 Task: Change the latency of the network throttling profile "Fast 5Ghz" to "11 ms".
Action: Mouse moved to (1350, 37)
Screenshot: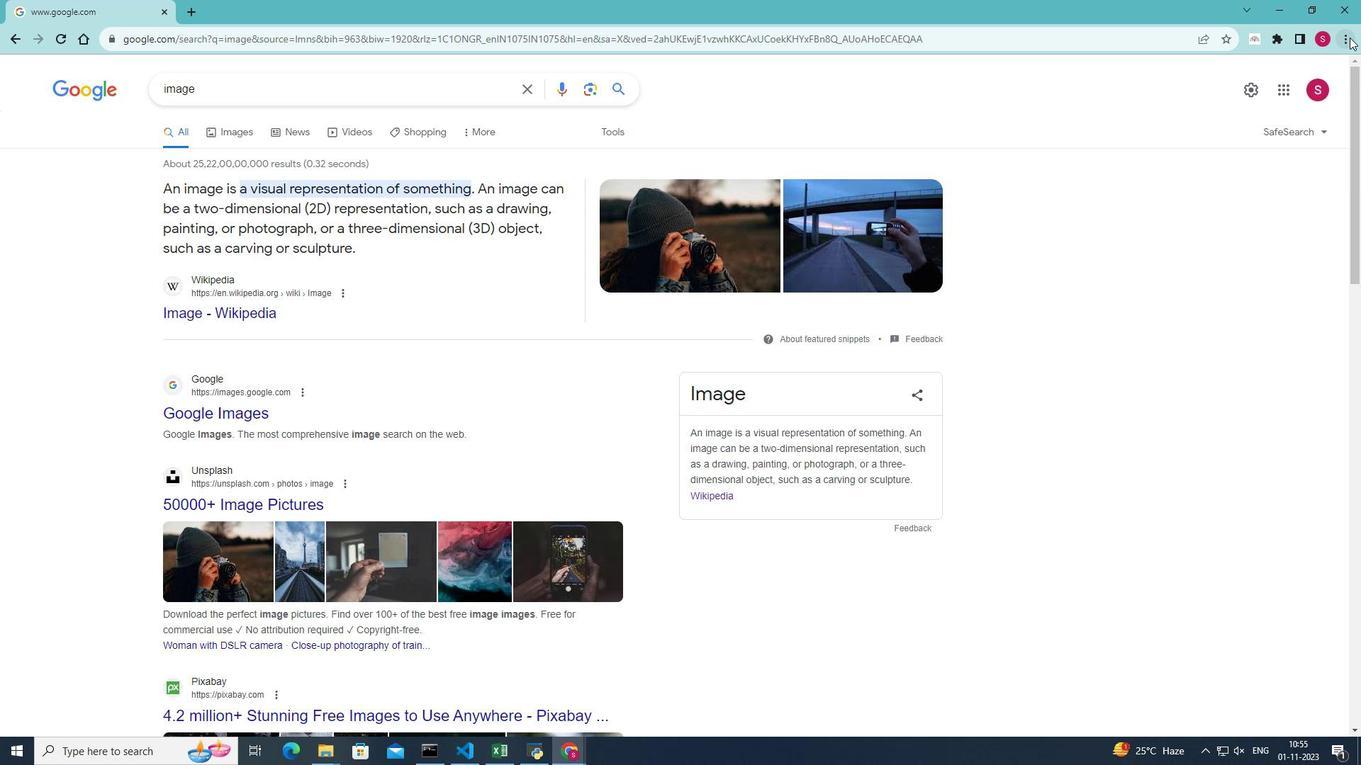 
Action: Mouse pressed left at (1350, 37)
Screenshot: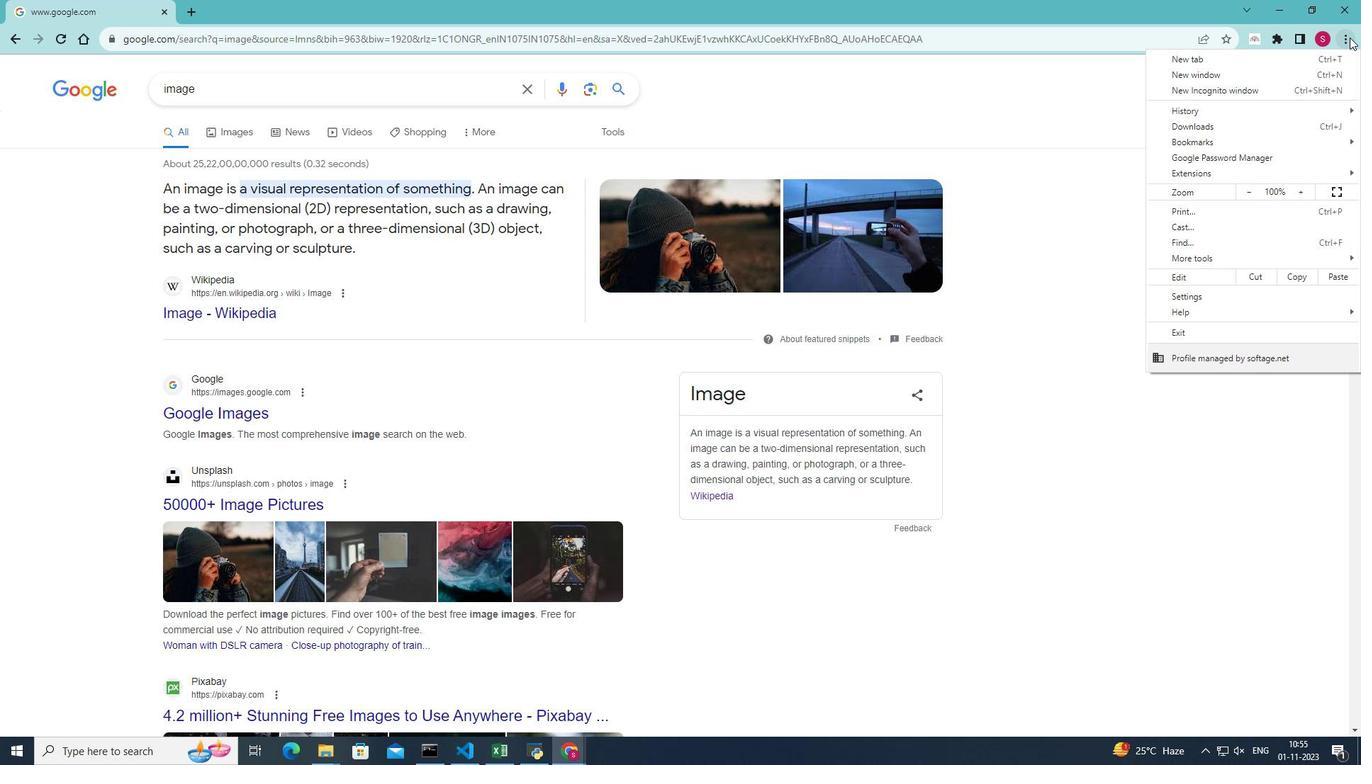 
Action: Mouse moved to (1214, 251)
Screenshot: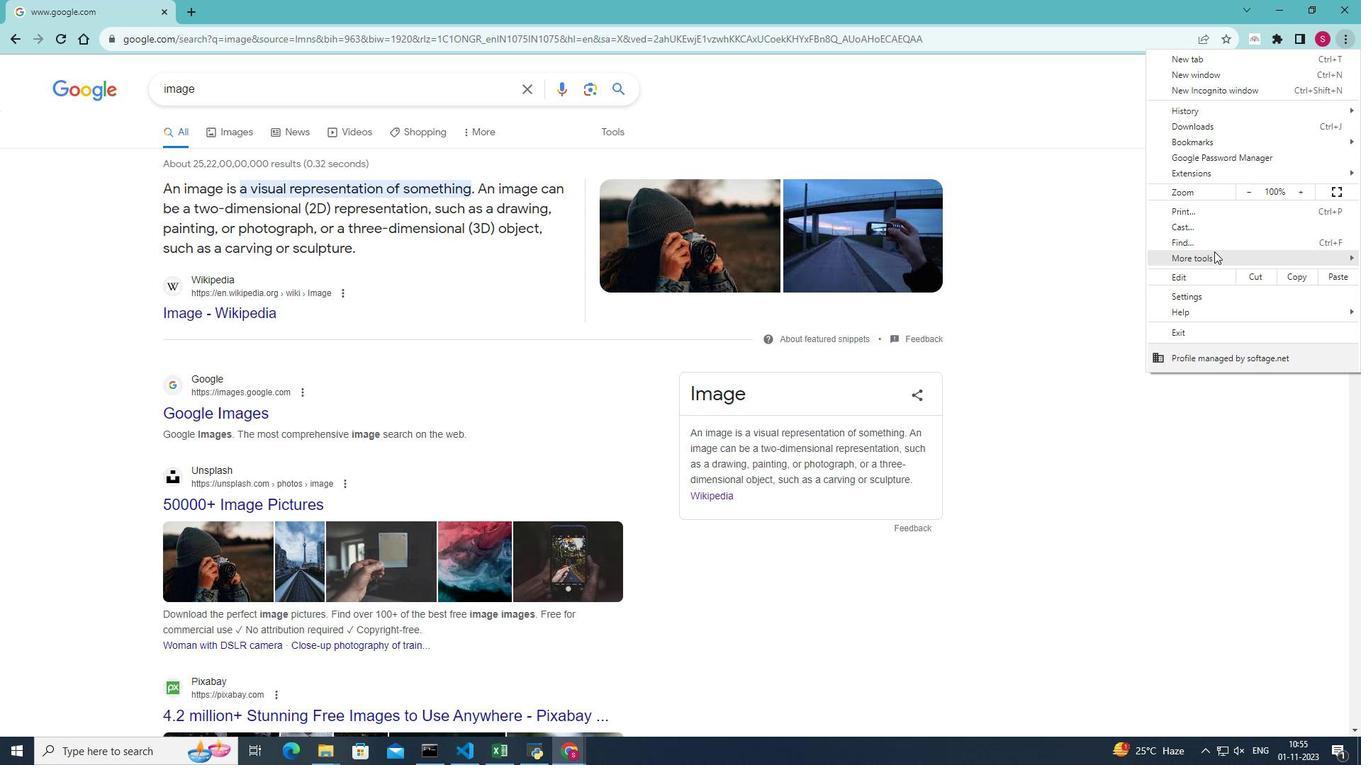 
Action: Mouse pressed left at (1214, 251)
Screenshot: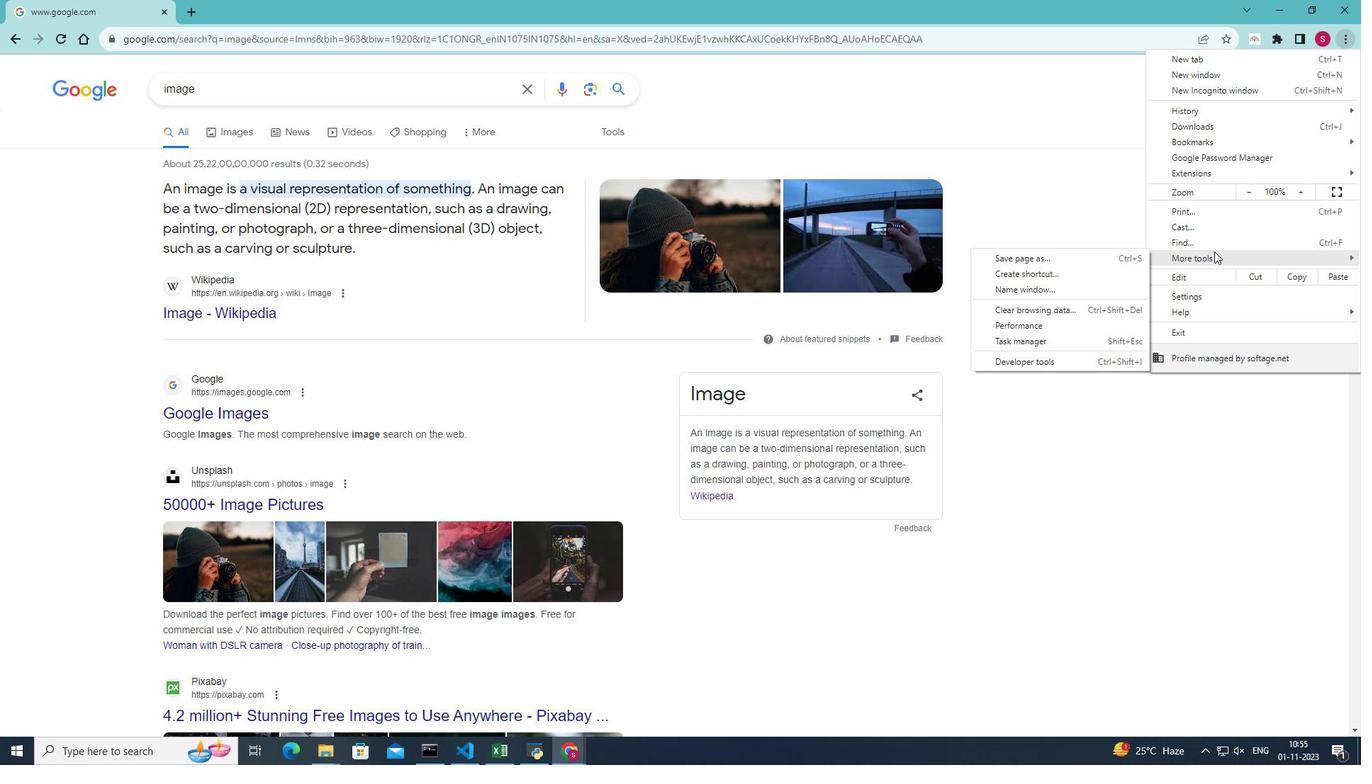 
Action: Mouse moved to (1071, 360)
Screenshot: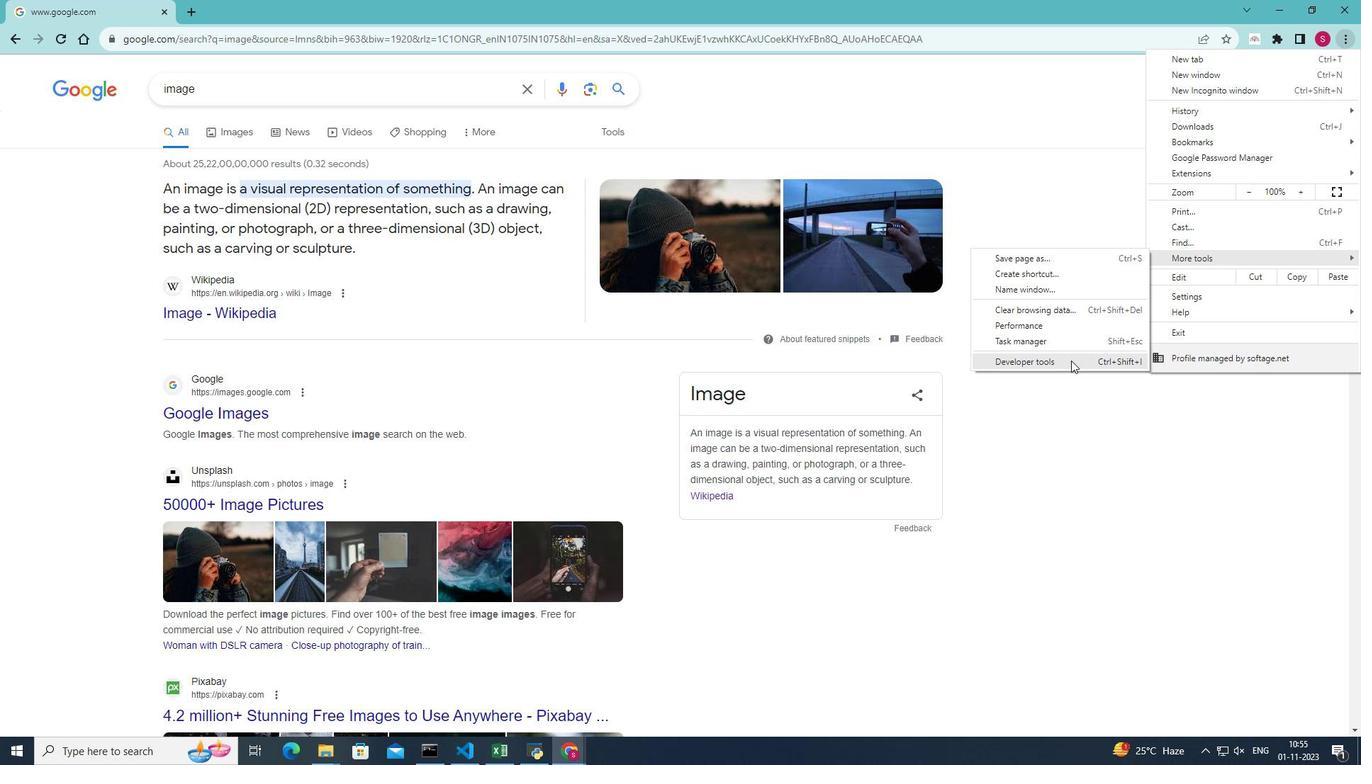 
Action: Mouse pressed left at (1071, 360)
Screenshot: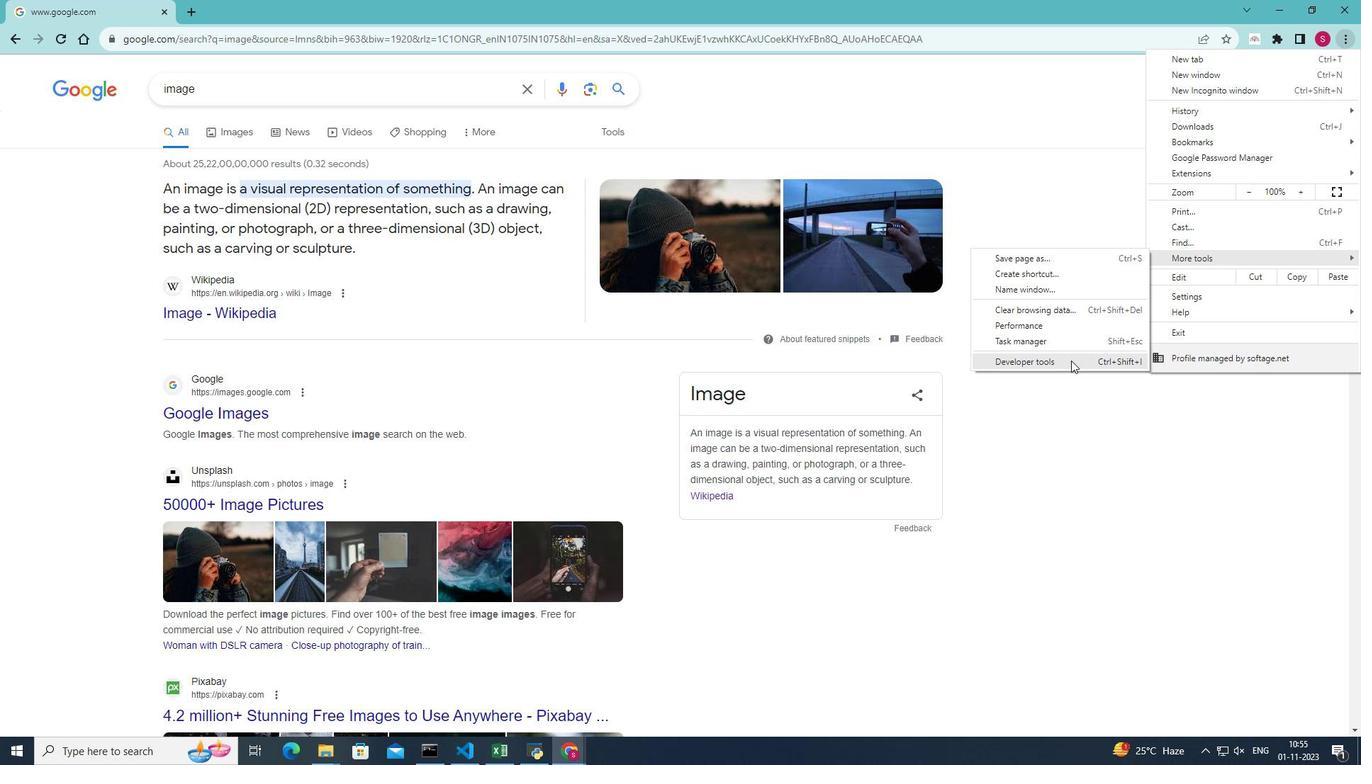 
Action: Mouse moved to (1169, 63)
Screenshot: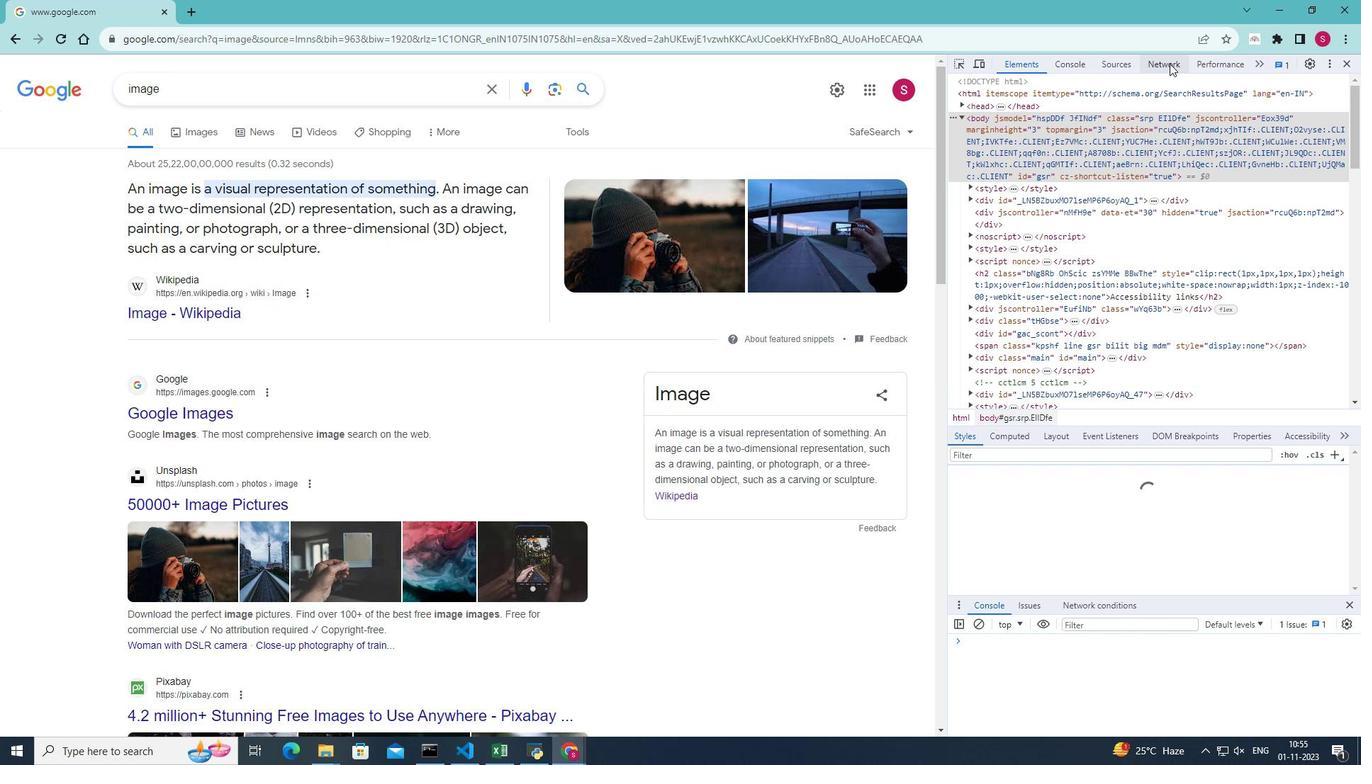 
Action: Mouse pressed left at (1169, 63)
Screenshot: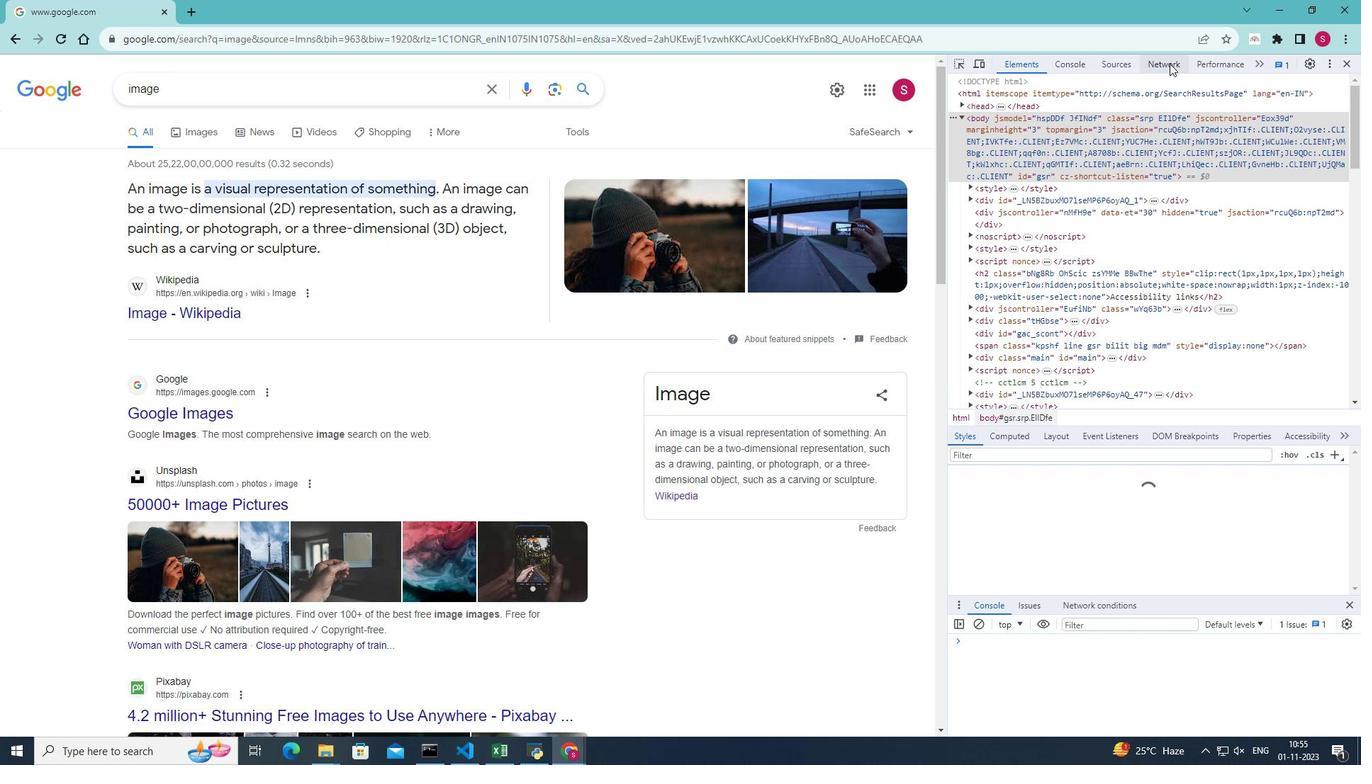 
Action: Mouse moved to (1239, 83)
Screenshot: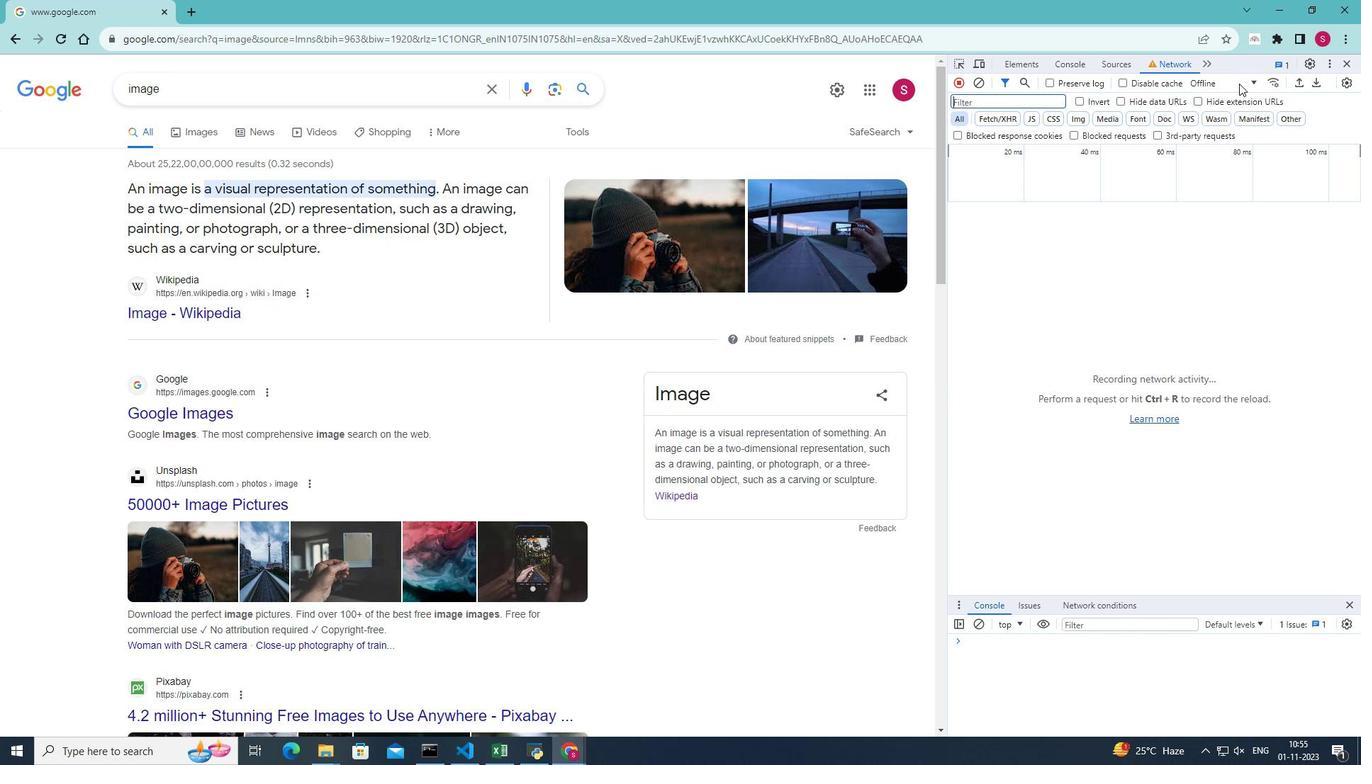 
Action: Mouse pressed left at (1239, 83)
Screenshot: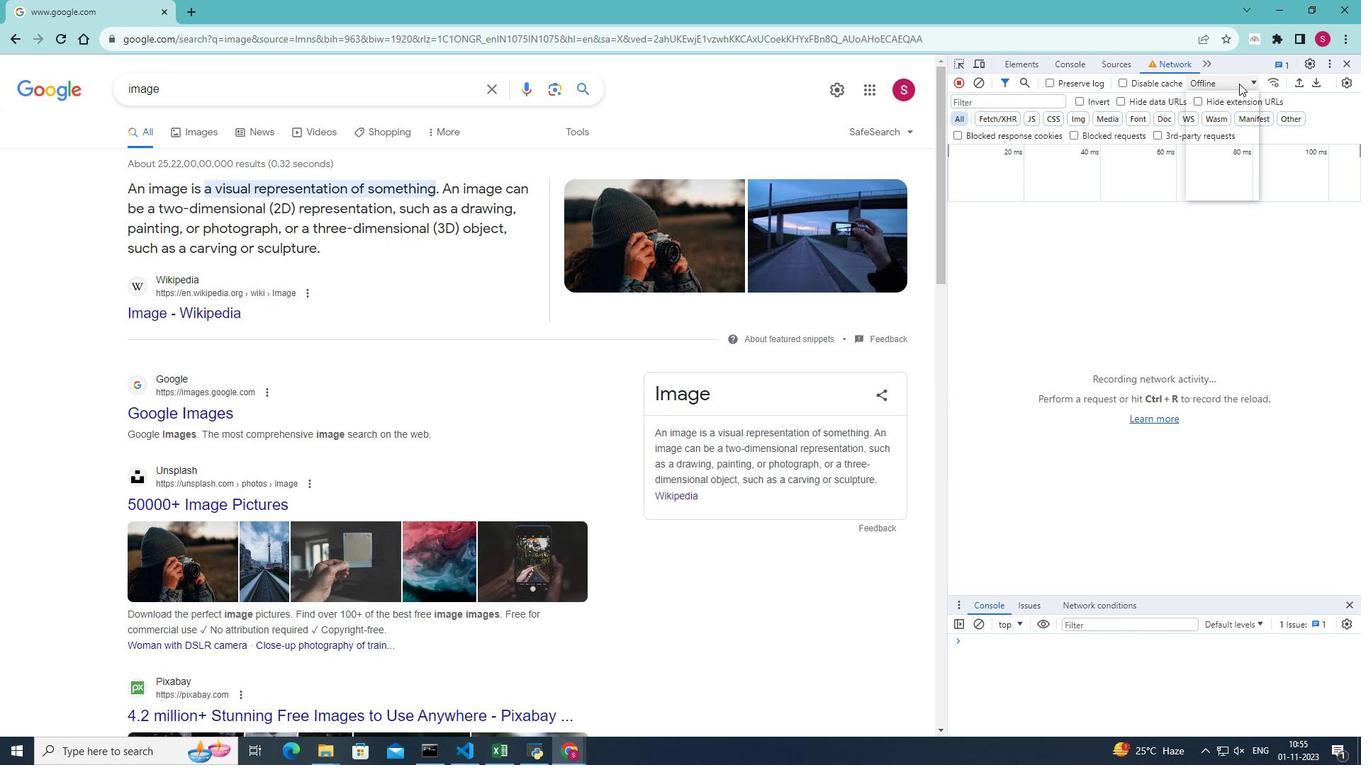 
Action: Mouse moved to (1227, 194)
Screenshot: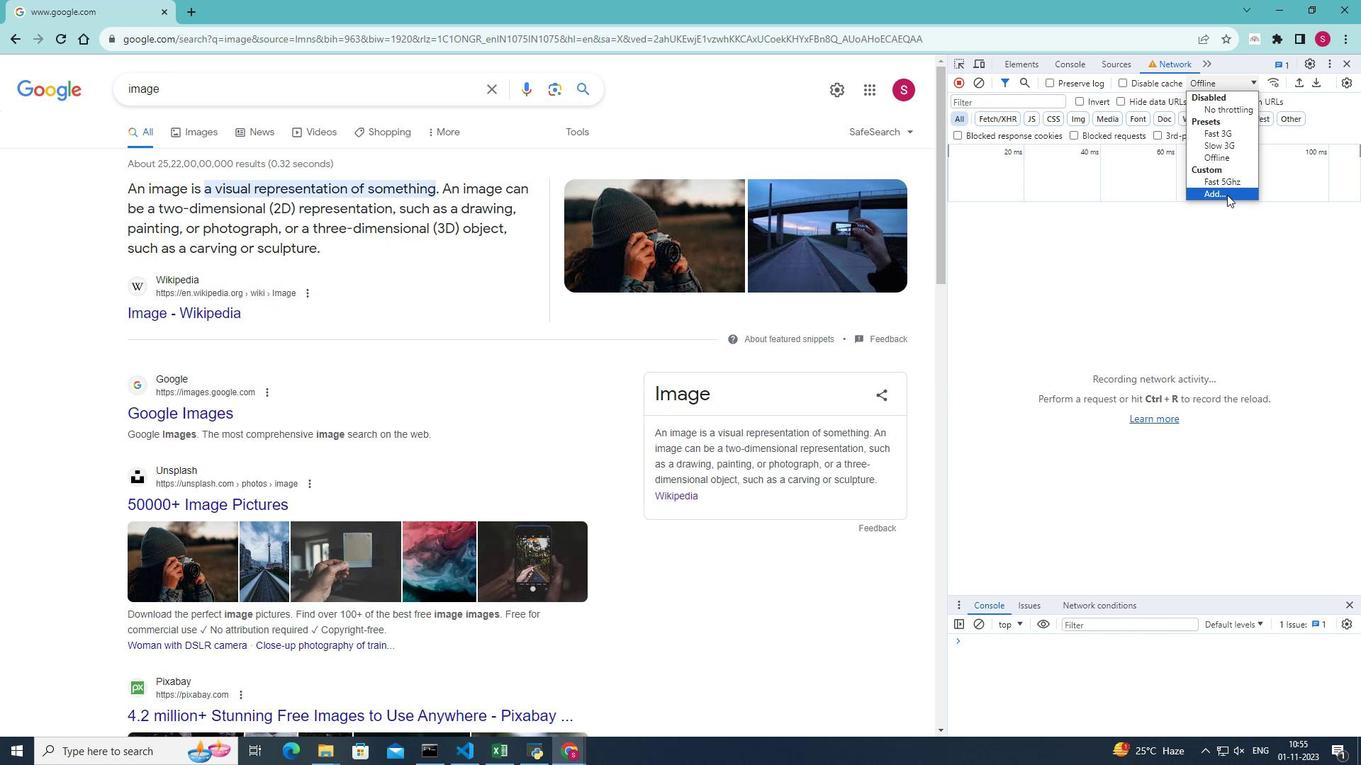 
Action: Mouse pressed left at (1227, 194)
Screenshot: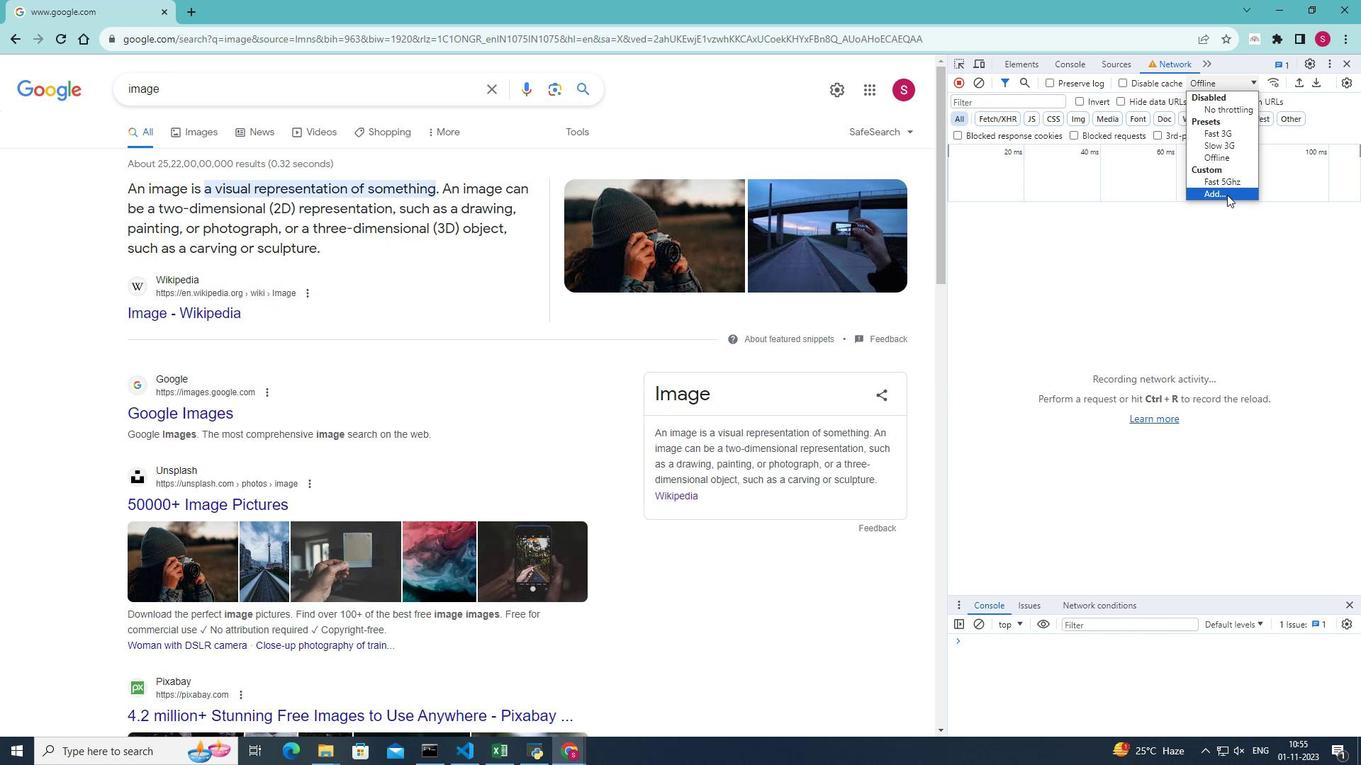 
Action: Mouse moved to (1316, 136)
Screenshot: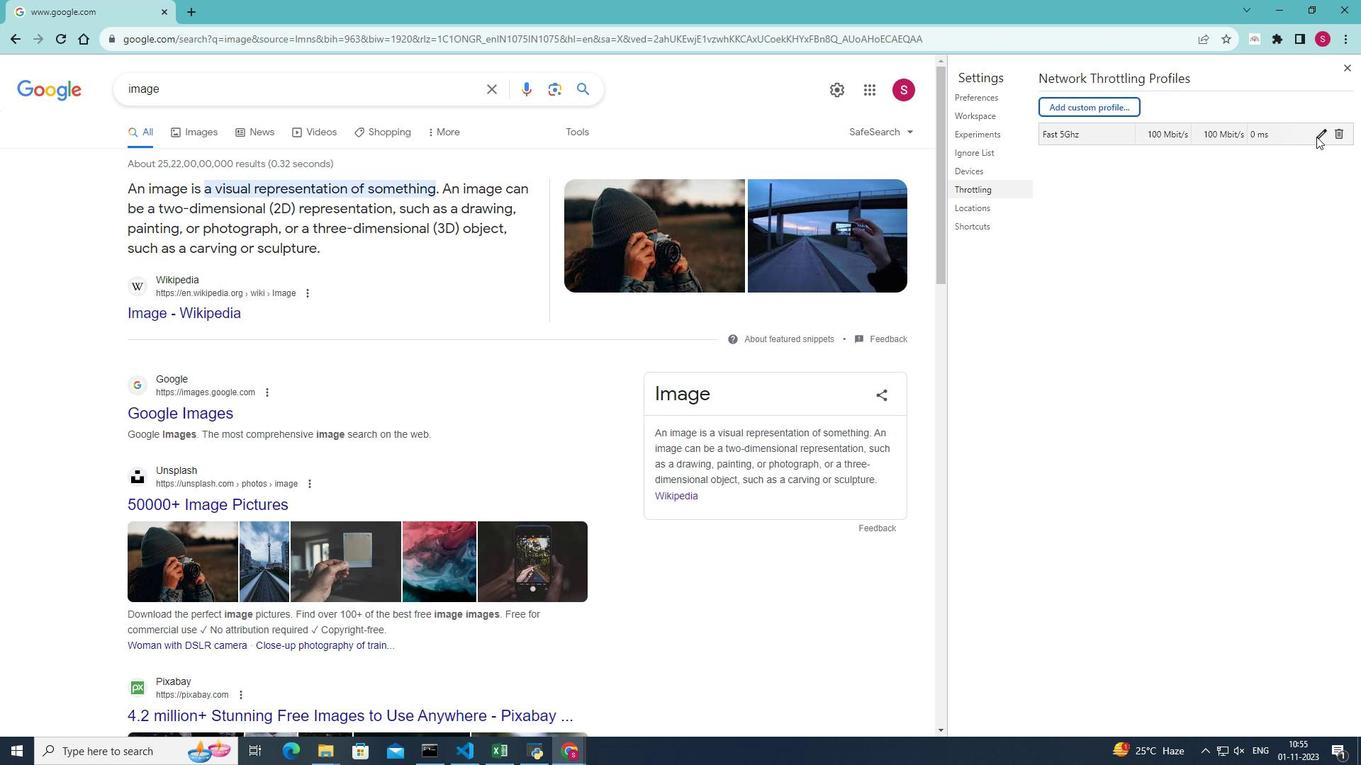 
Action: Mouse pressed left at (1316, 136)
Screenshot: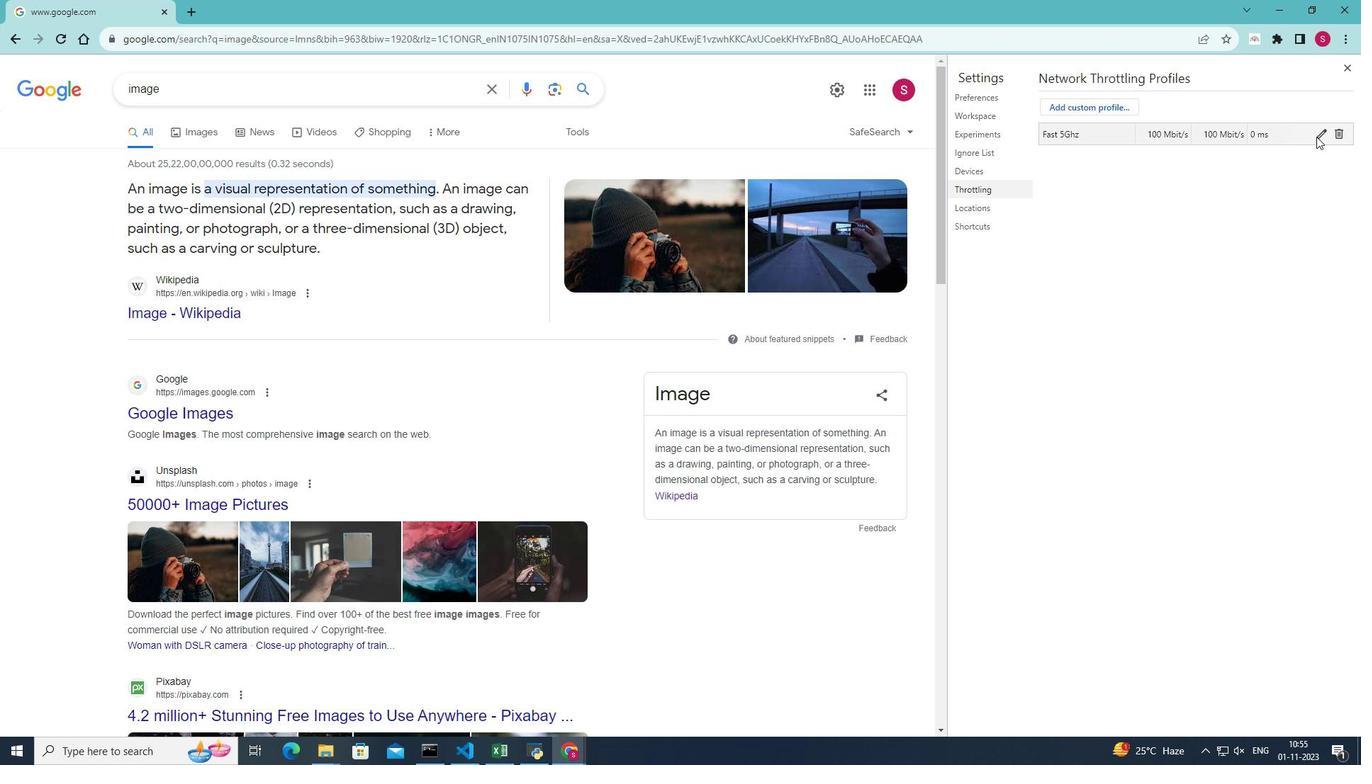 
Action: Mouse moved to (1281, 154)
Screenshot: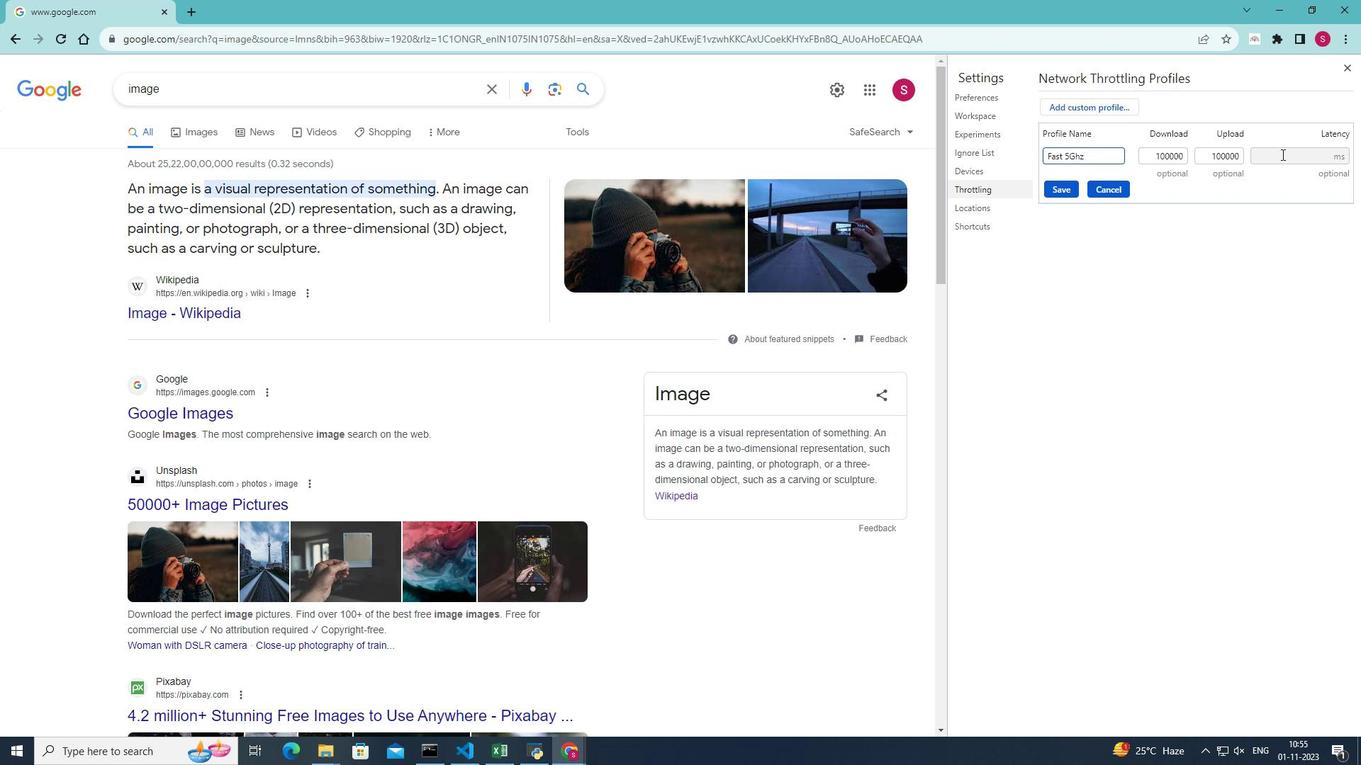 
Action: Mouse pressed left at (1281, 154)
Screenshot: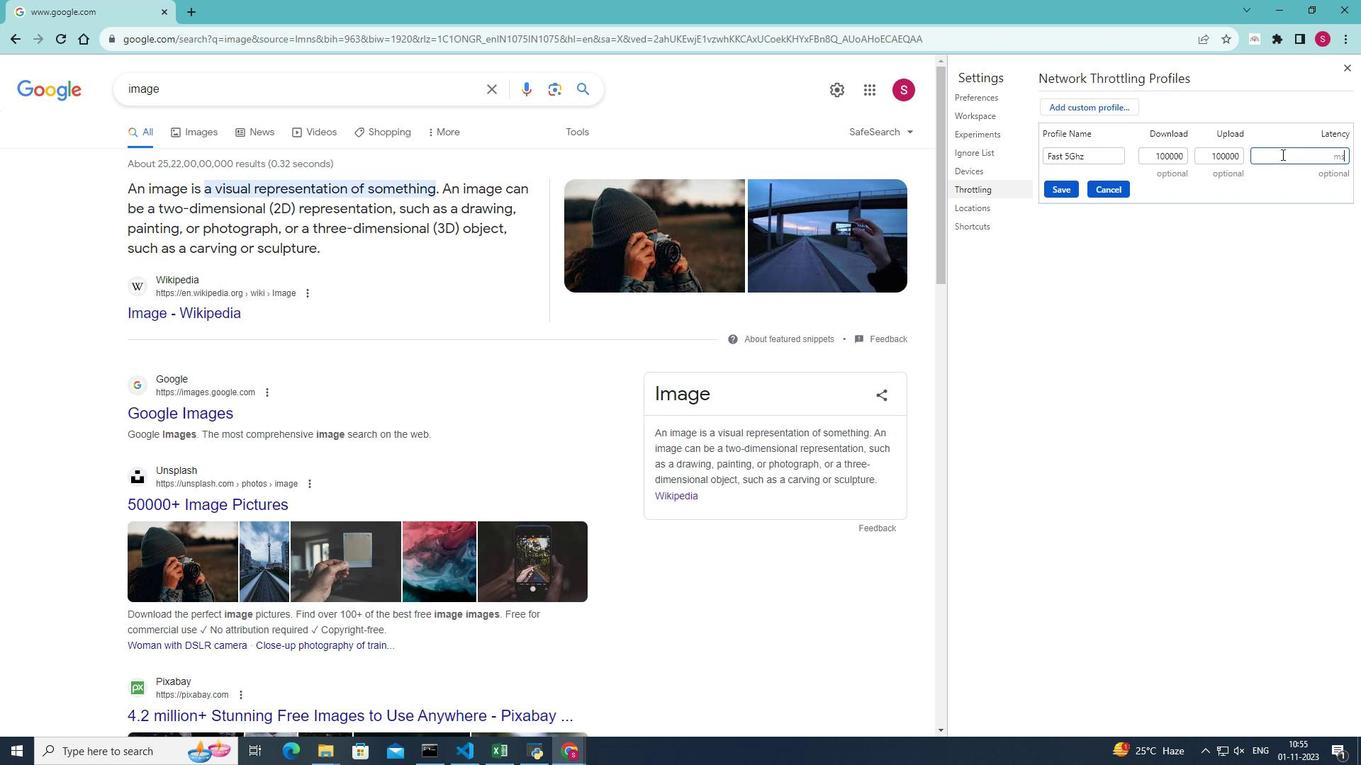 
Action: Key pressed 11
Screenshot: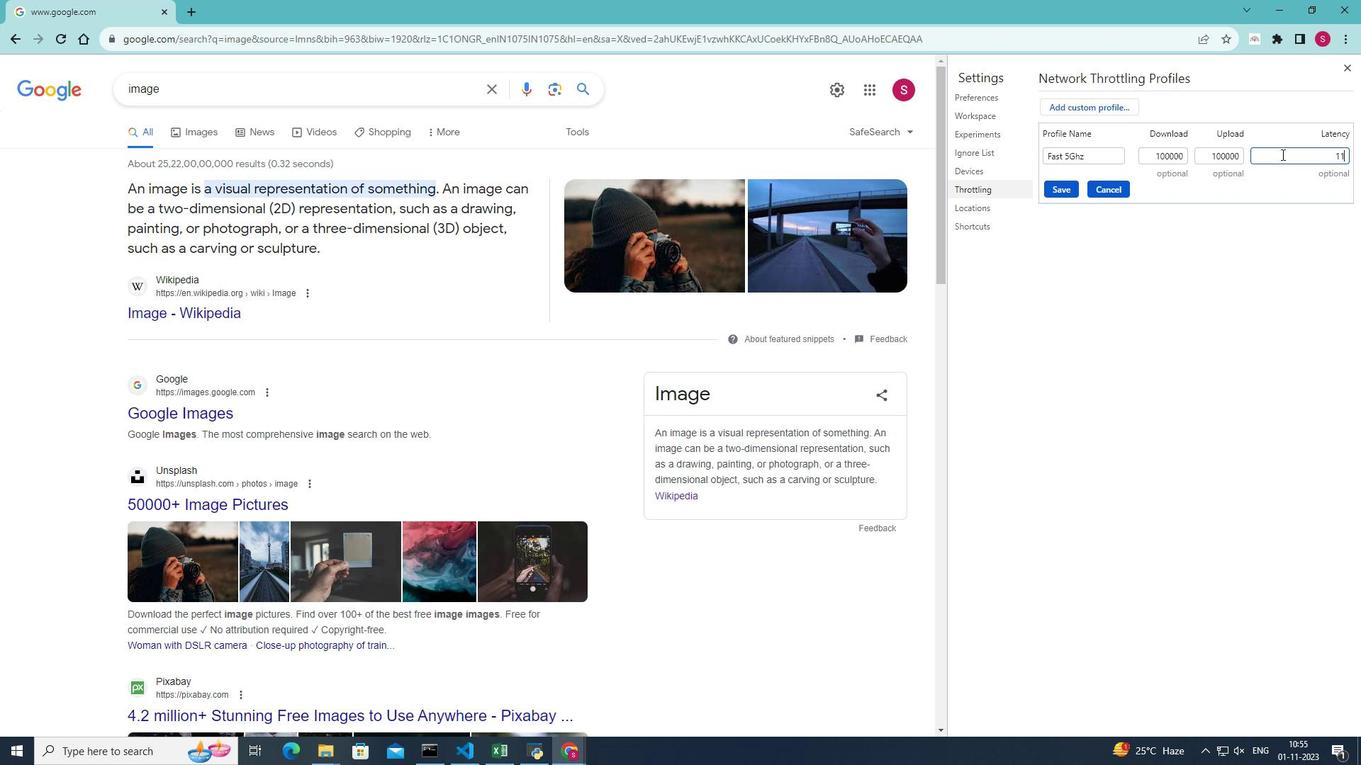 
Action: Mouse moved to (1062, 192)
Screenshot: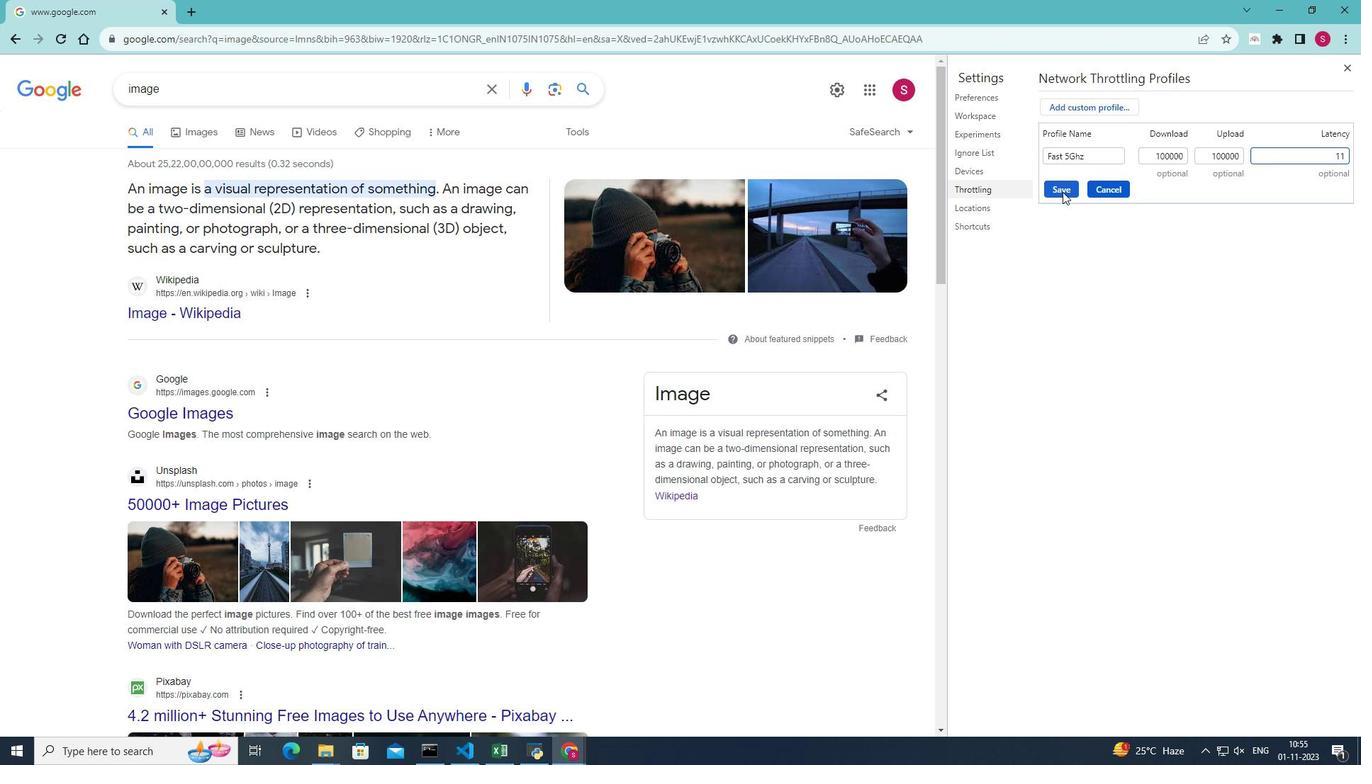 
Action: Mouse pressed left at (1062, 192)
Screenshot: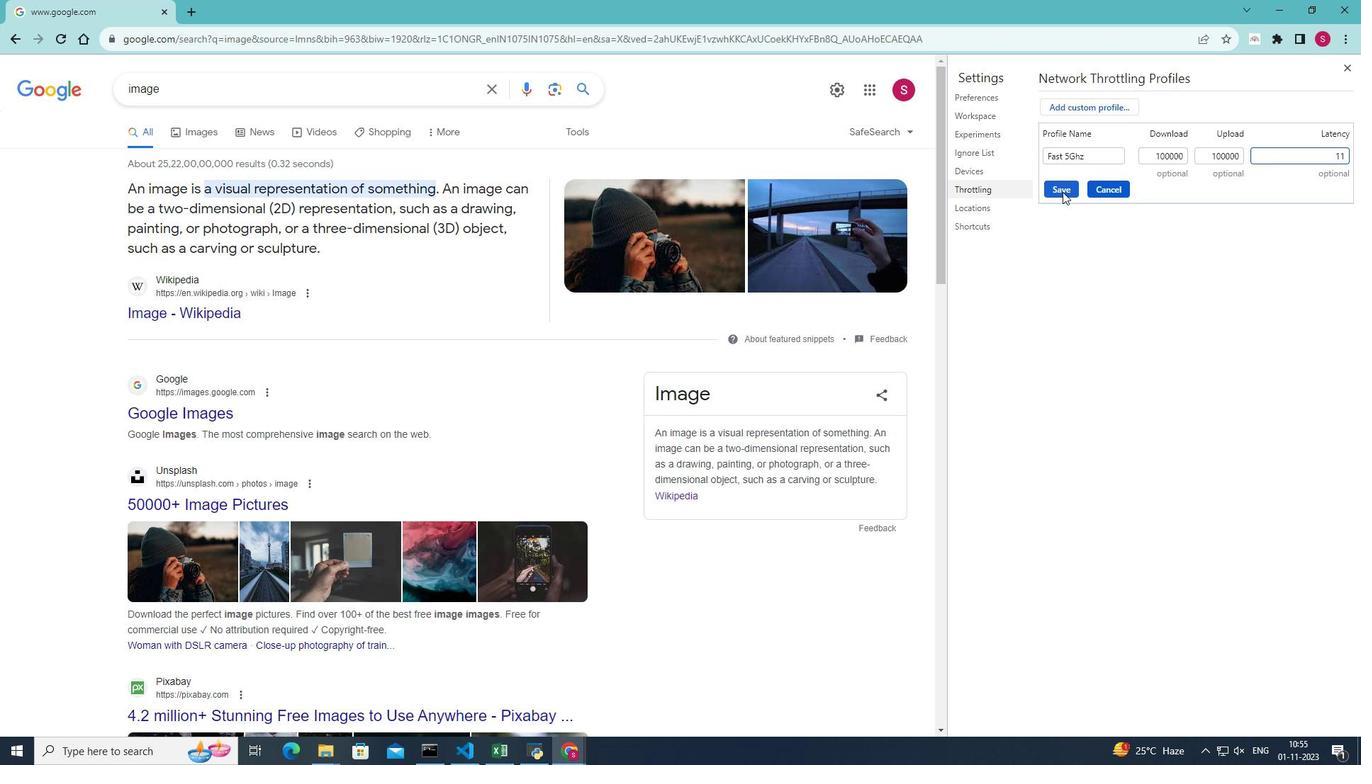 
Action: Mouse moved to (1060, 222)
Screenshot: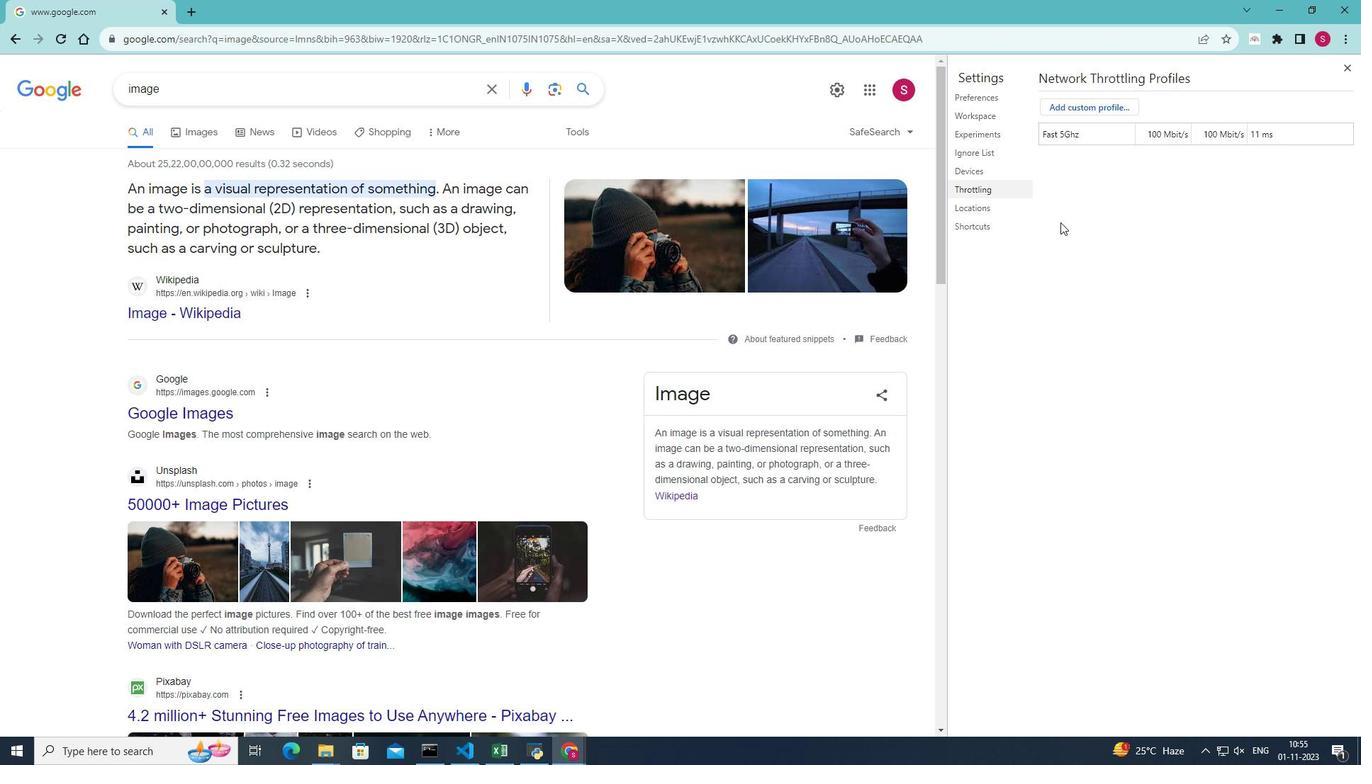 
